 Task: Add Attachment from computer to Card Card0041 in Board Board0041 in Workspace Development in Trello
Action: Mouse moved to (460, 45)
Screenshot: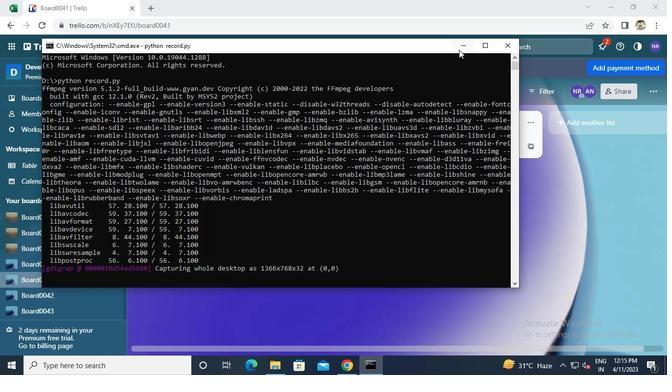 
Action: Mouse pressed left at (460, 45)
Screenshot: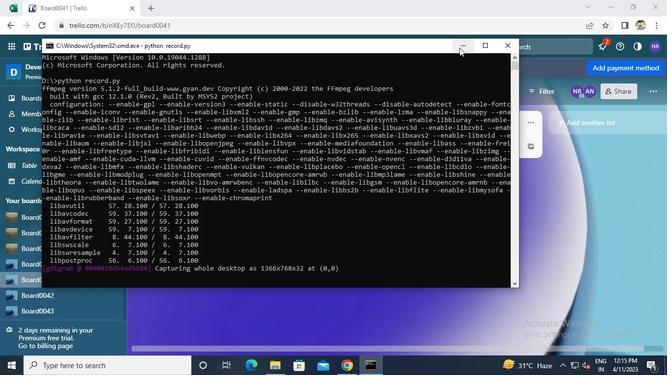
Action: Mouse moved to (206, 140)
Screenshot: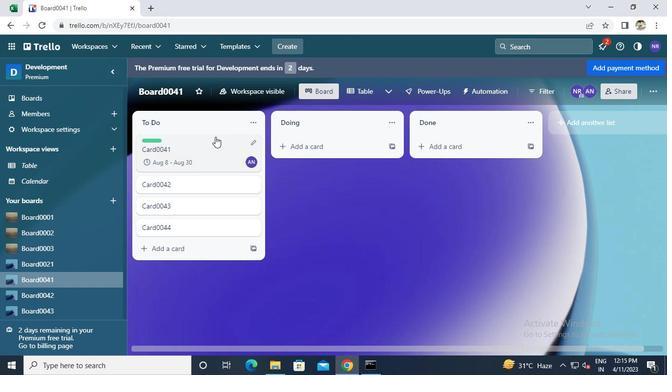 
Action: Mouse pressed left at (206, 140)
Screenshot: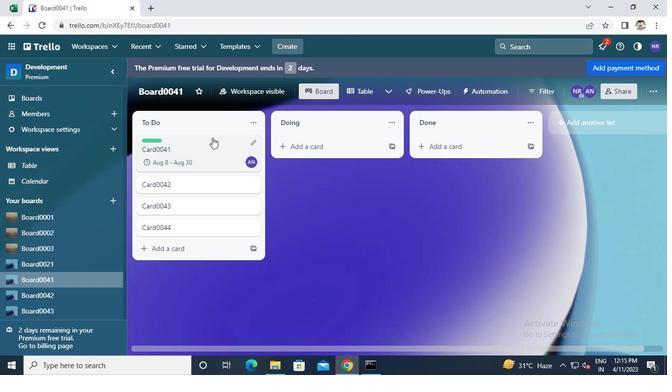 
Action: Mouse moved to (448, 232)
Screenshot: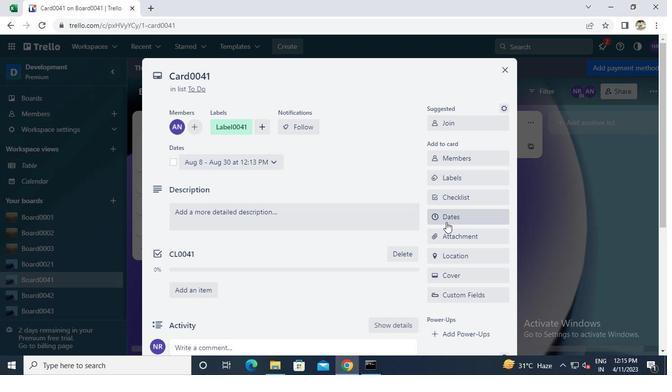 
Action: Mouse pressed left at (448, 232)
Screenshot: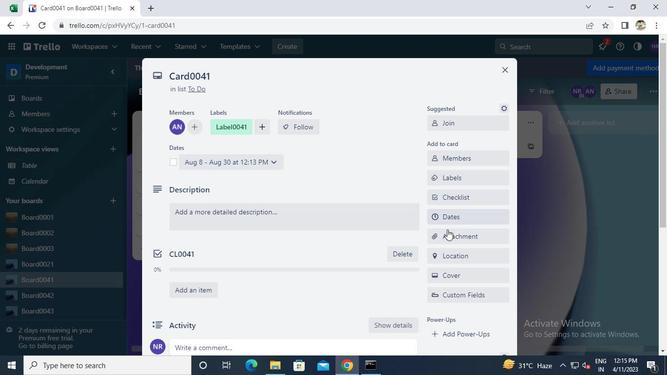 
Action: Mouse moved to (461, 74)
Screenshot: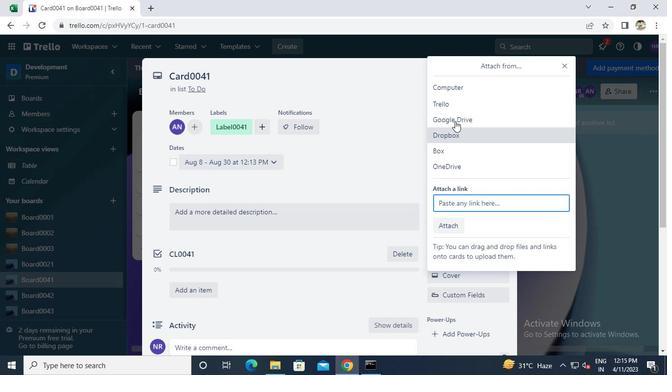 
Action: Mouse pressed left at (461, 74)
Screenshot: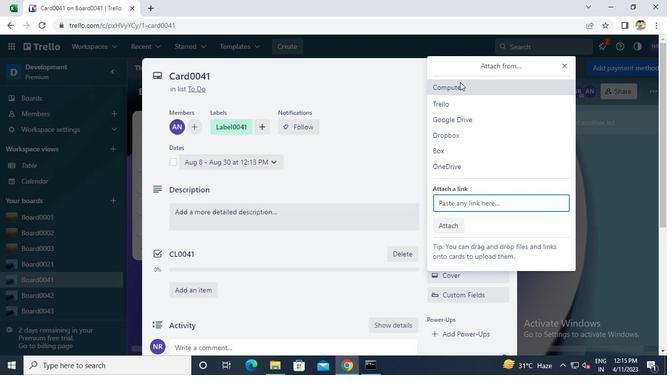 
Action: Mouse moved to (460, 85)
Screenshot: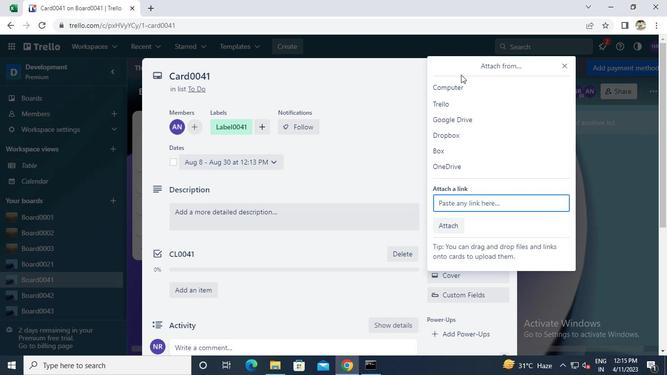 
Action: Mouse pressed left at (460, 85)
Screenshot: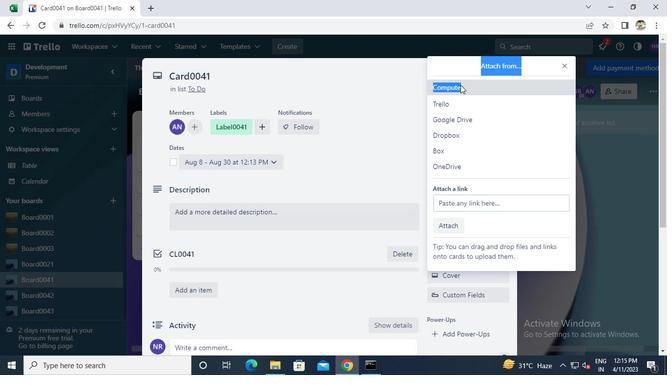 
Action: Mouse moved to (460, 85)
Screenshot: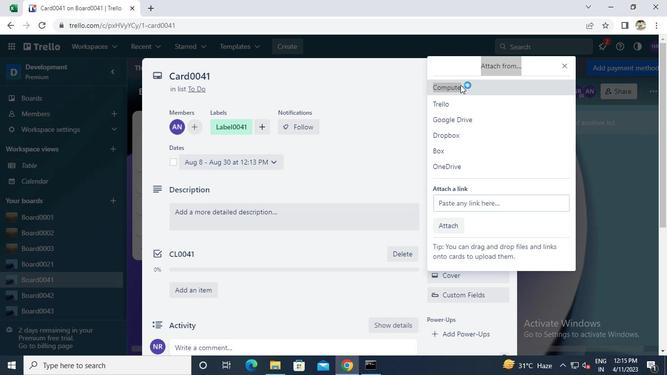
Action: Mouse pressed left at (460, 85)
Screenshot: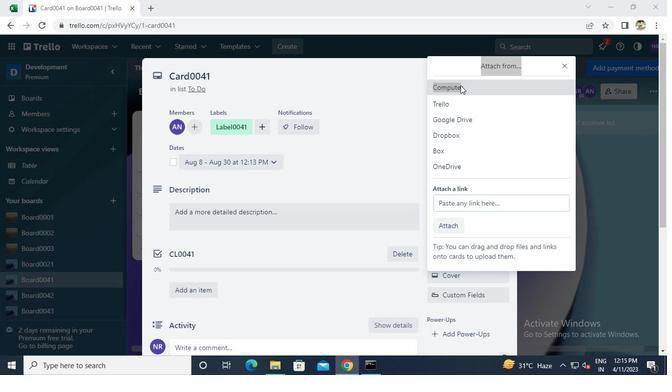 
Action: Mouse moved to (240, 86)
Screenshot: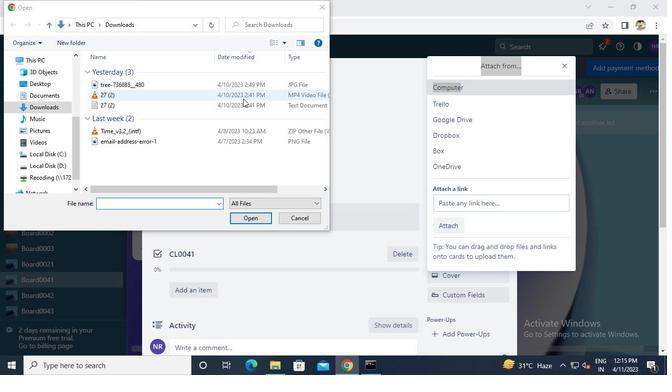 
Action: Mouse pressed left at (240, 86)
Screenshot: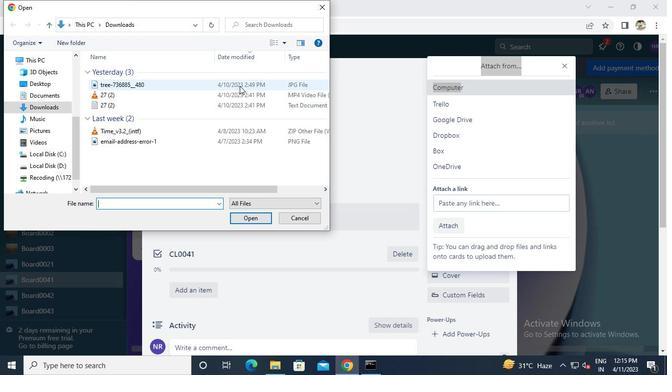 
Action: Mouse moved to (247, 222)
Screenshot: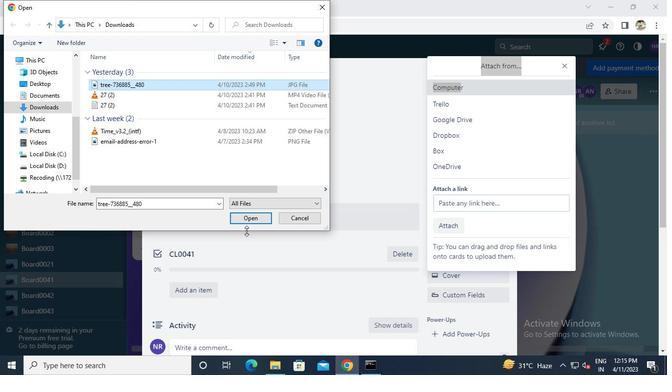 
Action: Mouse pressed left at (247, 222)
Screenshot: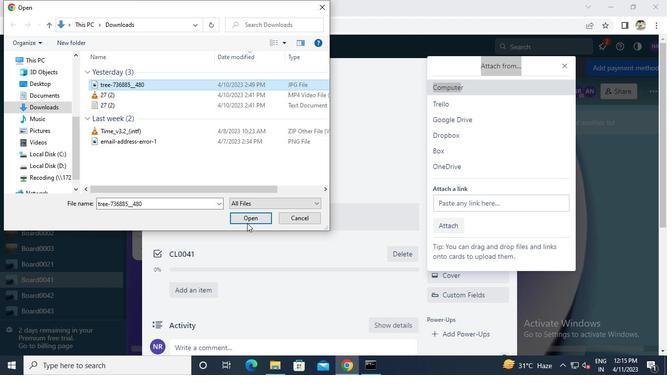 
Action: Mouse moved to (369, 365)
Screenshot: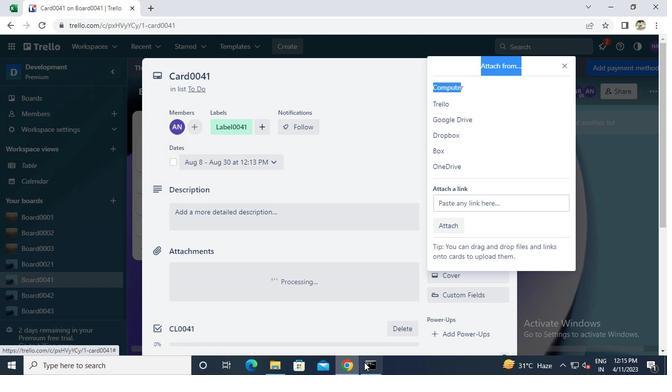 
Action: Mouse pressed left at (369, 365)
Screenshot: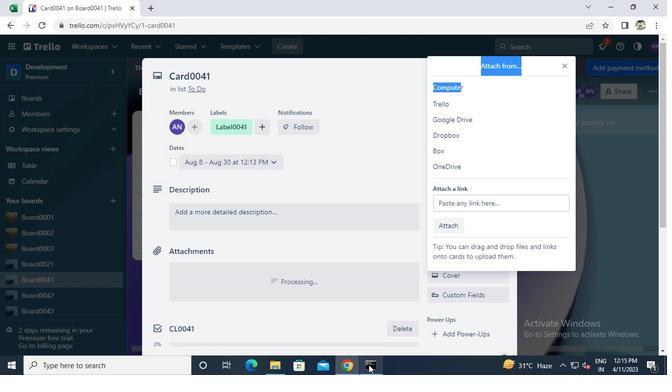 
Action: Mouse moved to (502, 43)
Screenshot: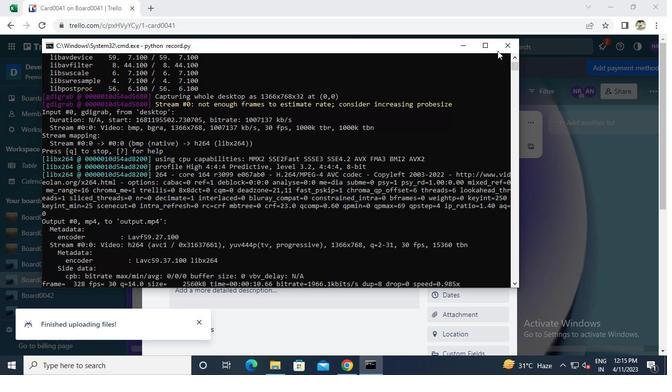 
Action: Mouse pressed left at (502, 43)
Screenshot: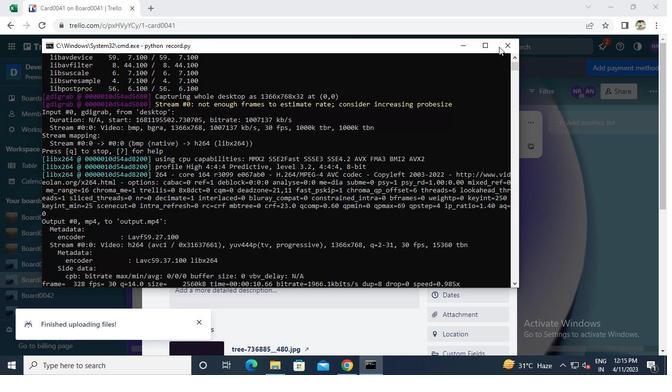 
